 Task: Open the bookmark "google" in a new window.
Action: Mouse moved to (1200, 36)
Screenshot: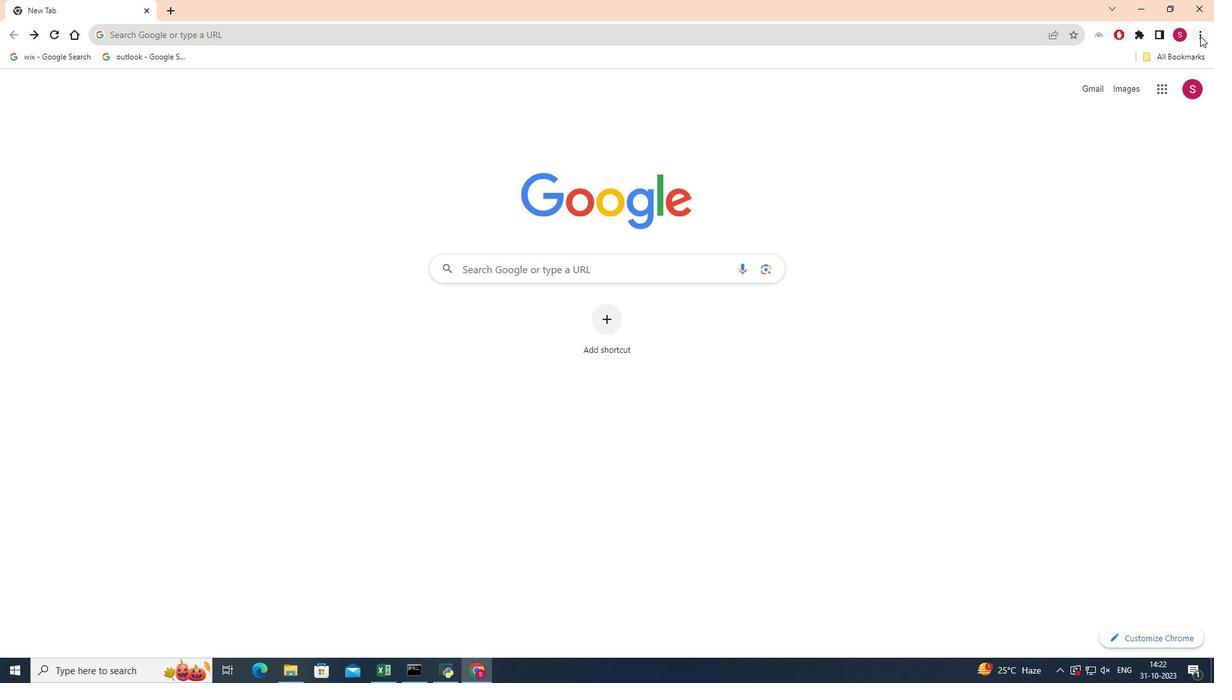 
Action: Mouse pressed left at (1200, 36)
Screenshot: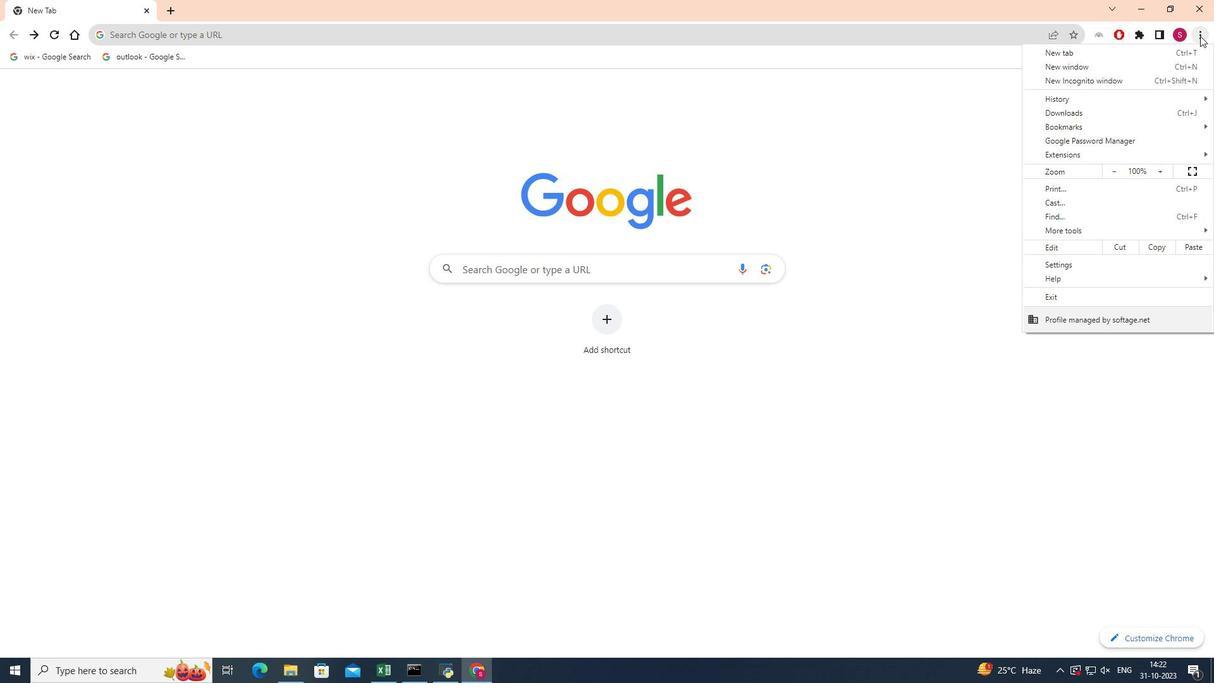 
Action: Mouse moved to (1075, 125)
Screenshot: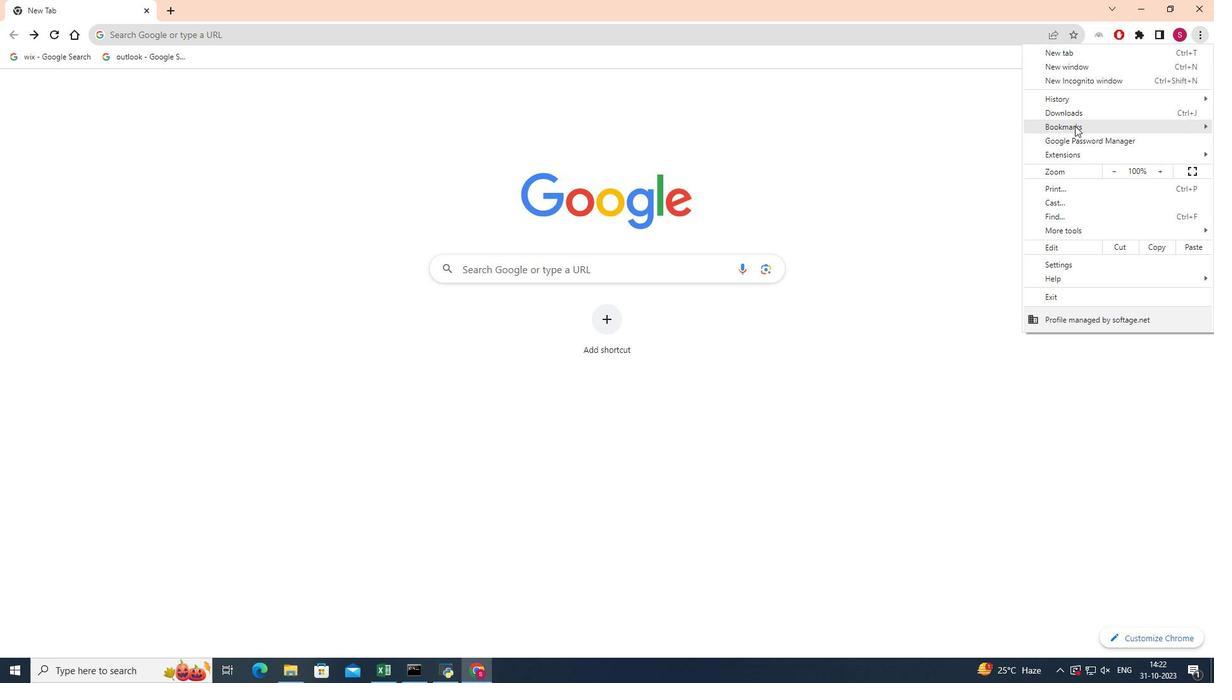 
Action: Mouse pressed left at (1075, 125)
Screenshot: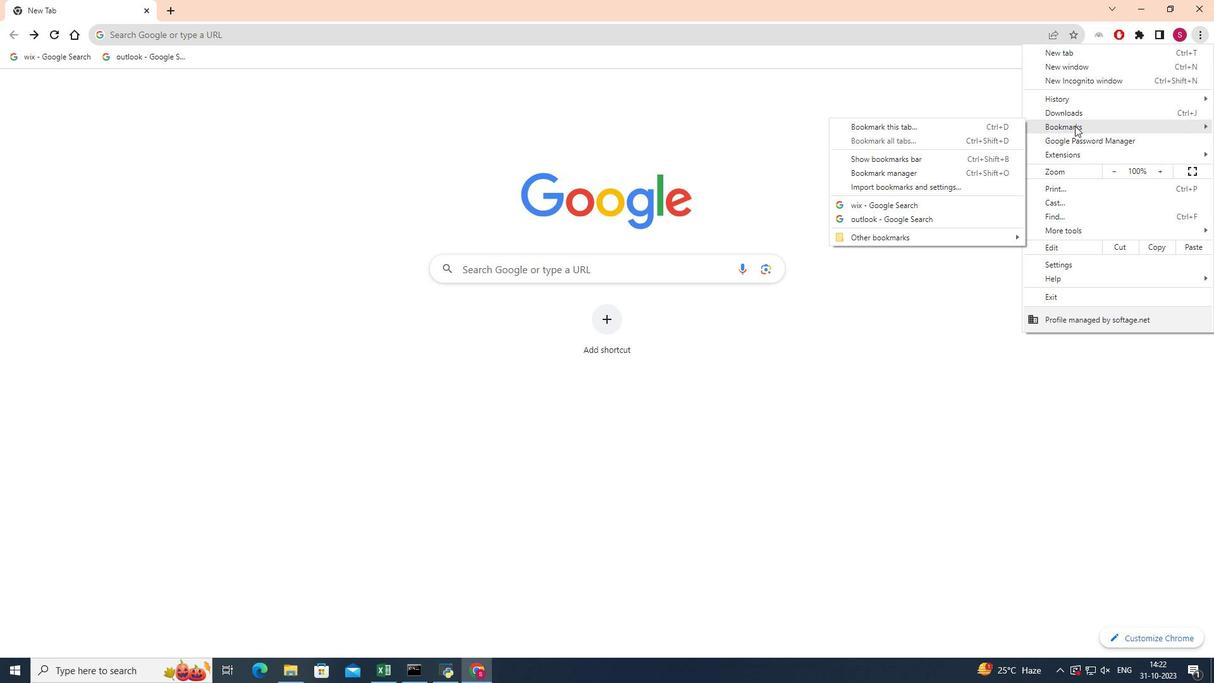 
Action: Mouse moved to (881, 174)
Screenshot: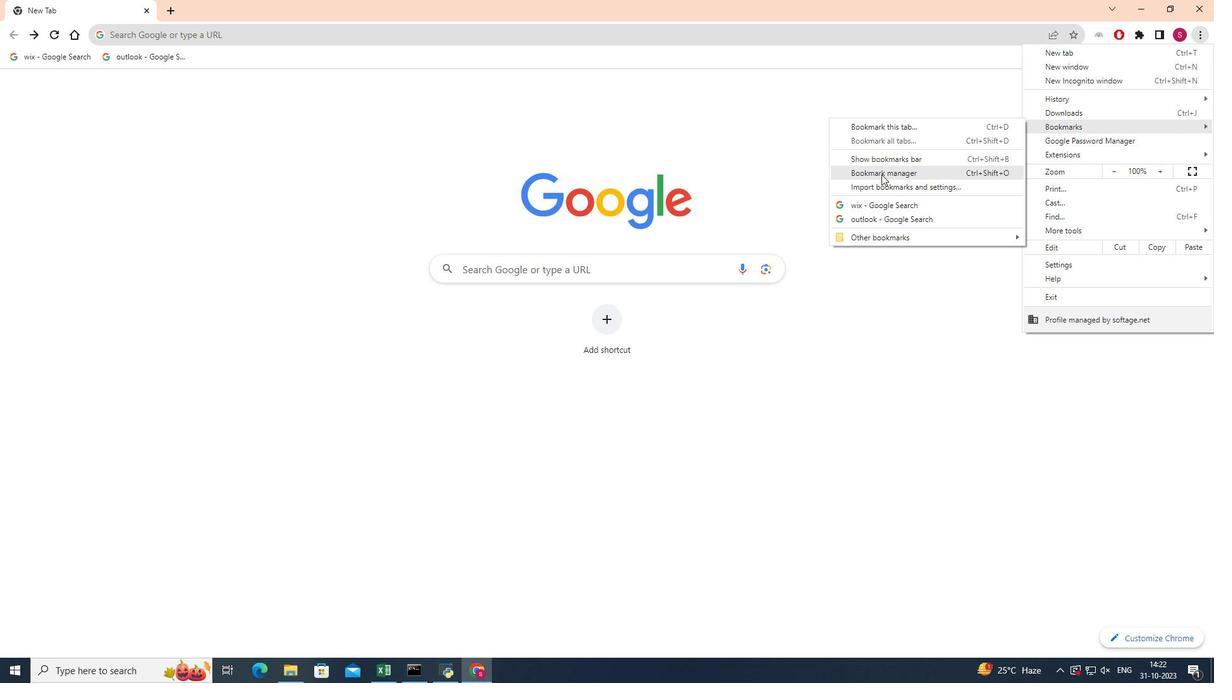 
Action: Mouse pressed left at (881, 174)
Screenshot: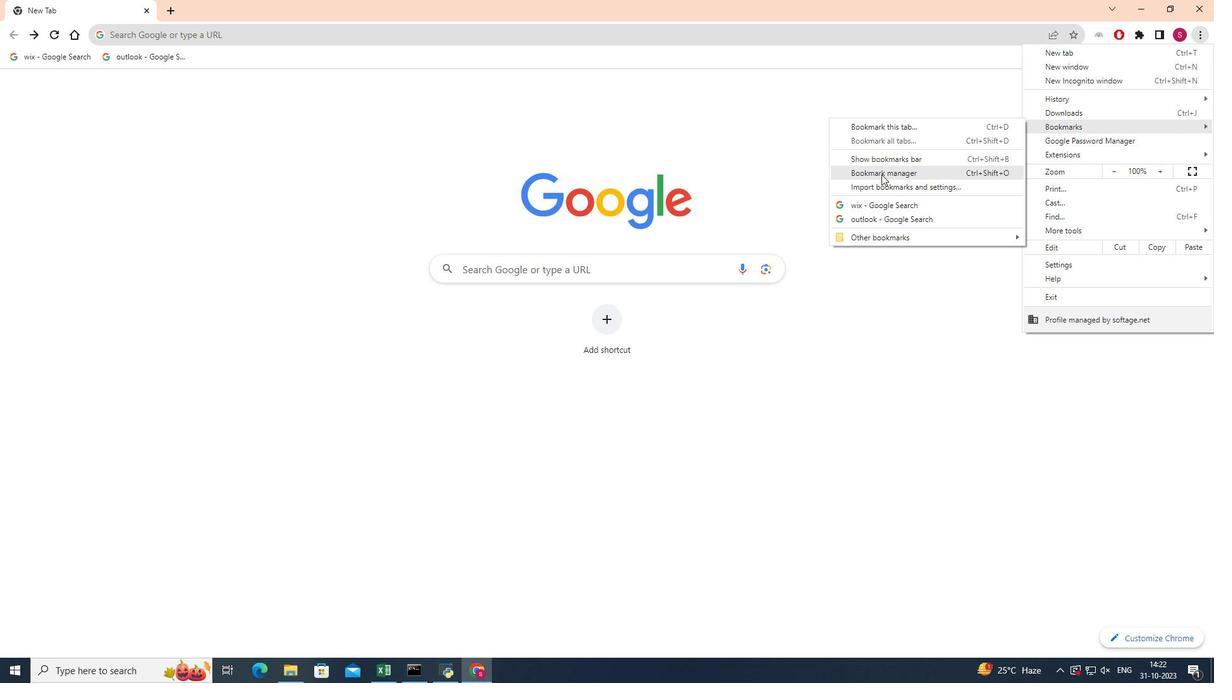 
Action: Mouse moved to (61, 127)
Screenshot: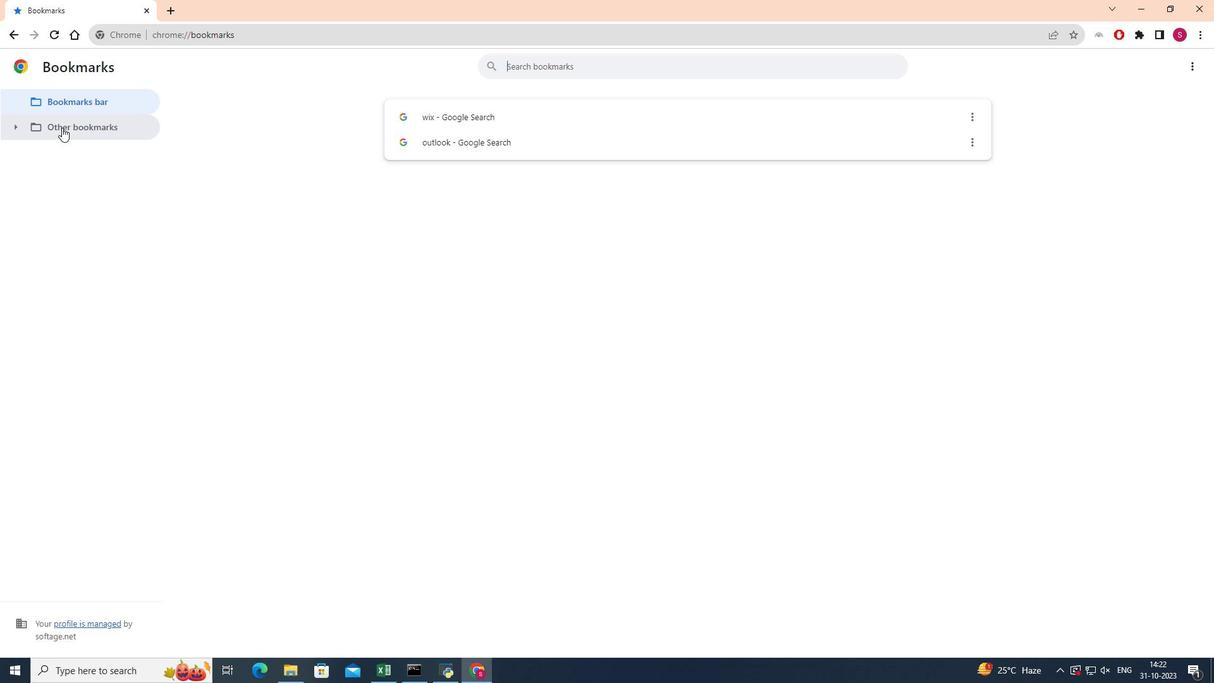 
Action: Mouse pressed left at (61, 127)
Screenshot: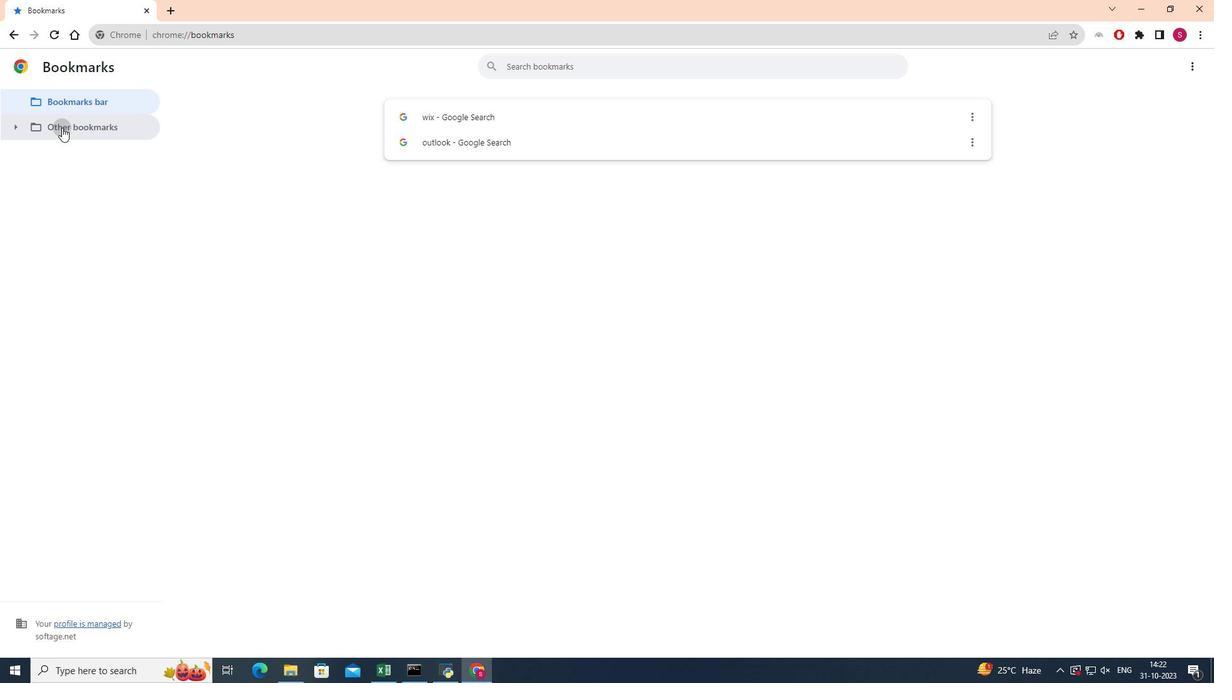 
Action: Mouse moved to (970, 247)
Screenshot: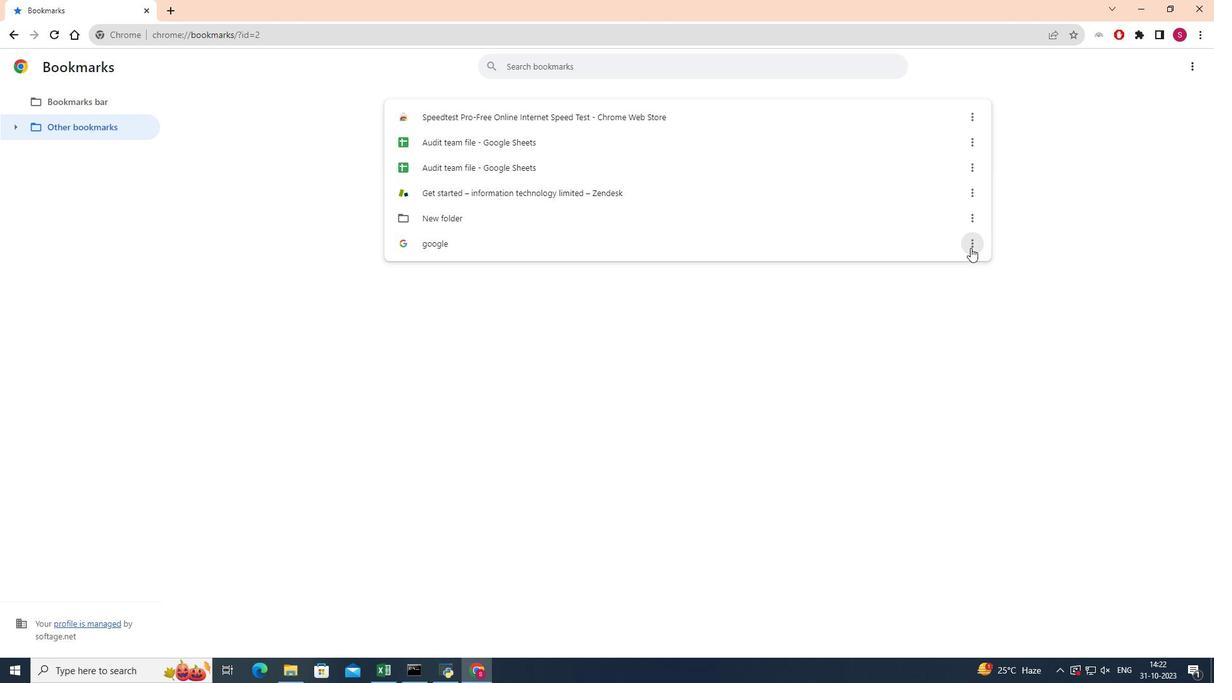 
Action: Mouse pressed left at (970, 247)
Screenshot: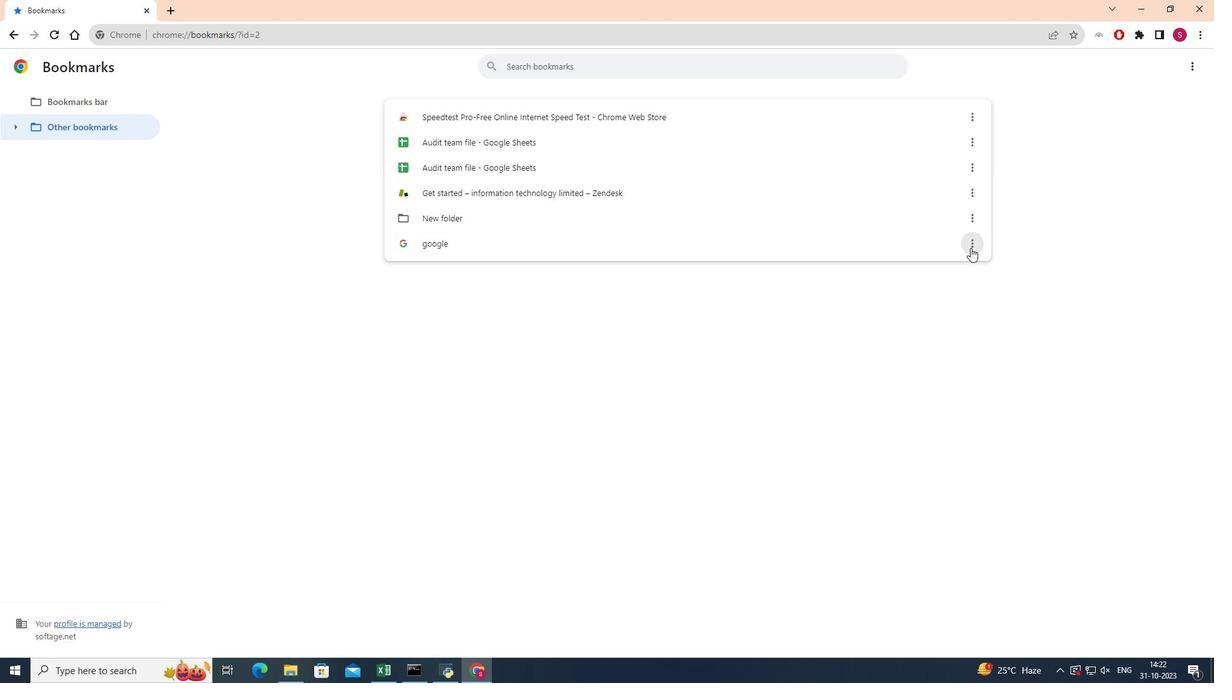 
Action: Mouse moved to (938, 402)
Screenshot: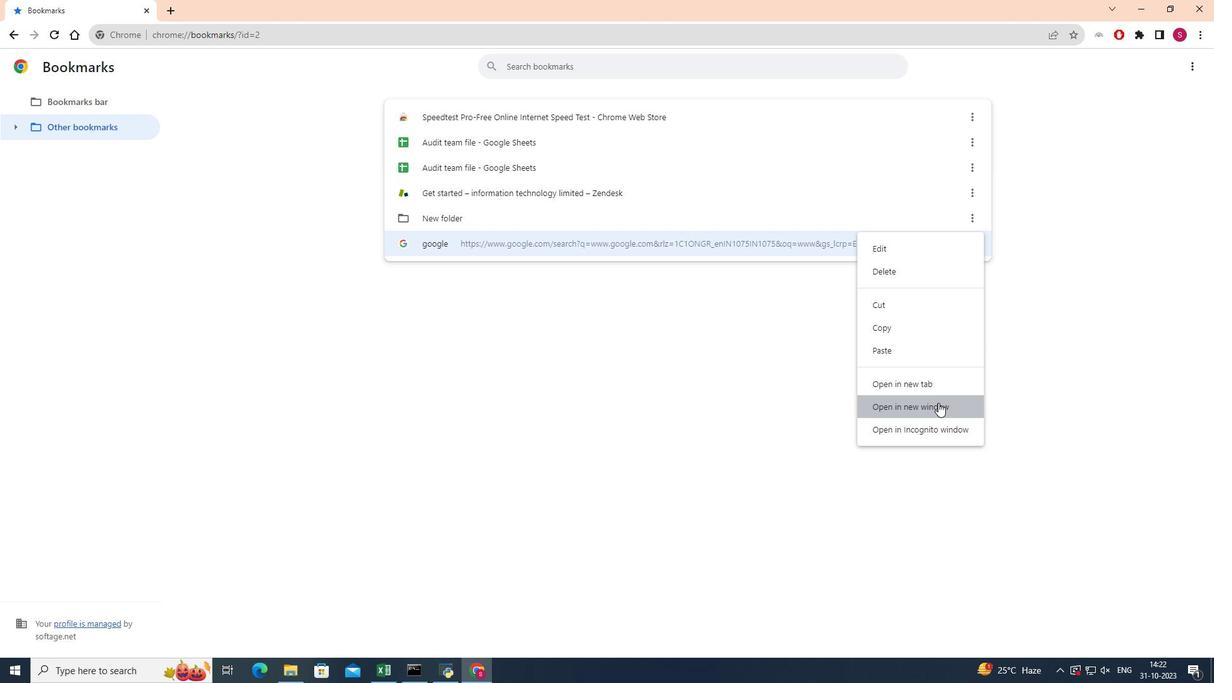 
Action: Mouse pressed left at (938, 402)
Screenshot: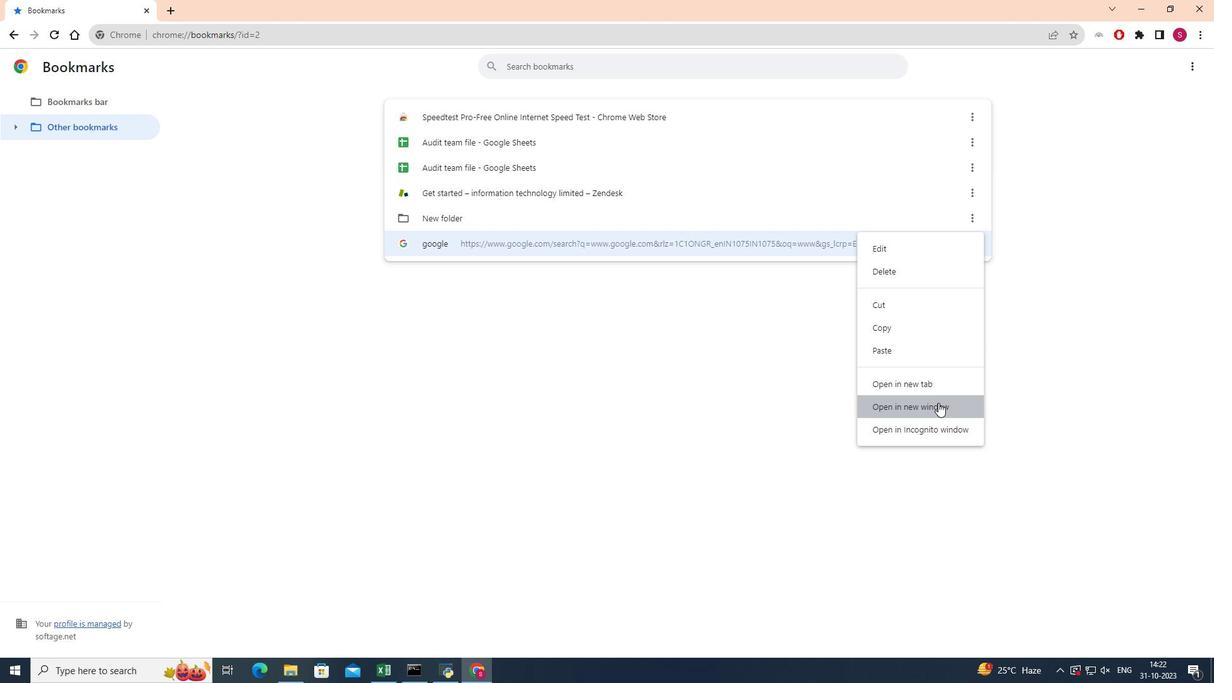
